 Task: Look for products in the category "Non-Alcoholic Beers" from Athletic Brewing Co only.
Action: Mouse moved to (970, 373)
Screenshot: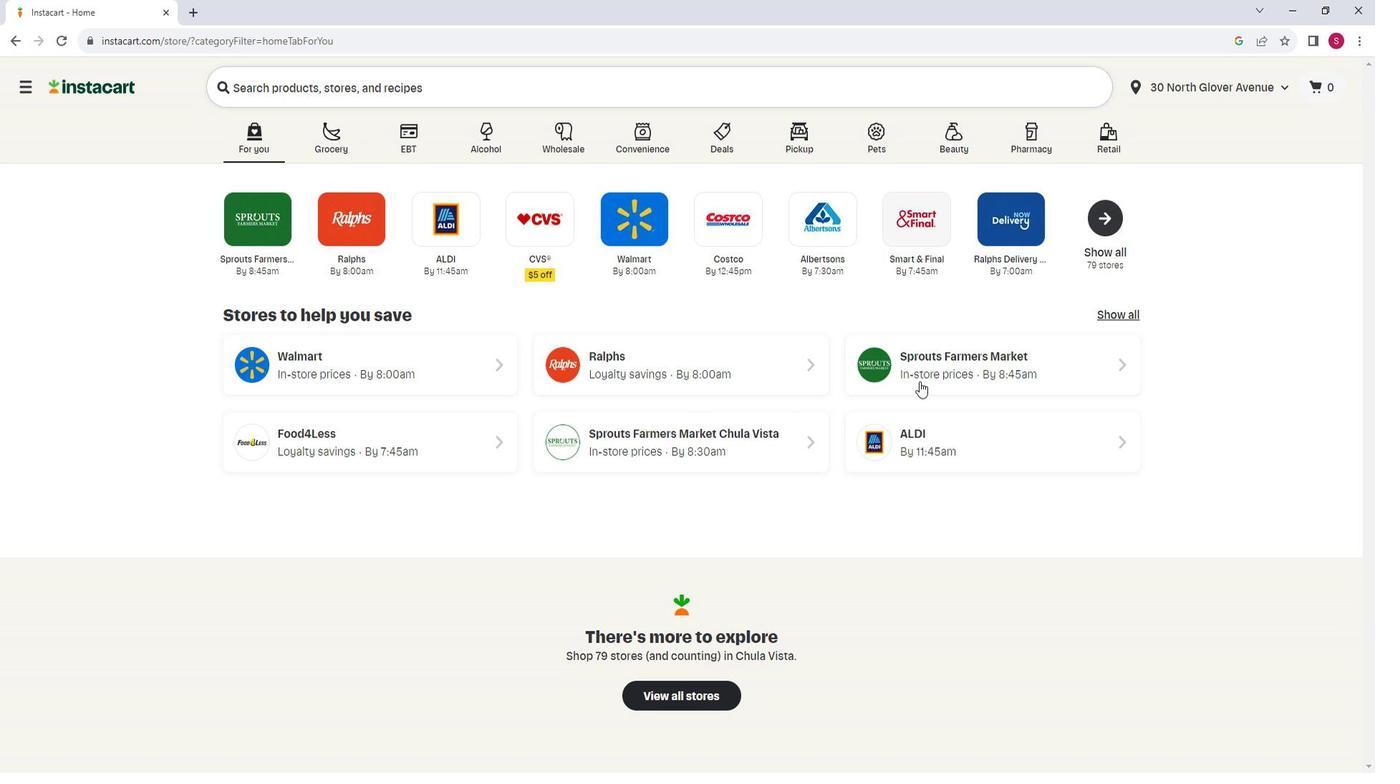 
Action: Mouse pressed left at (970, 373)
Screenshot: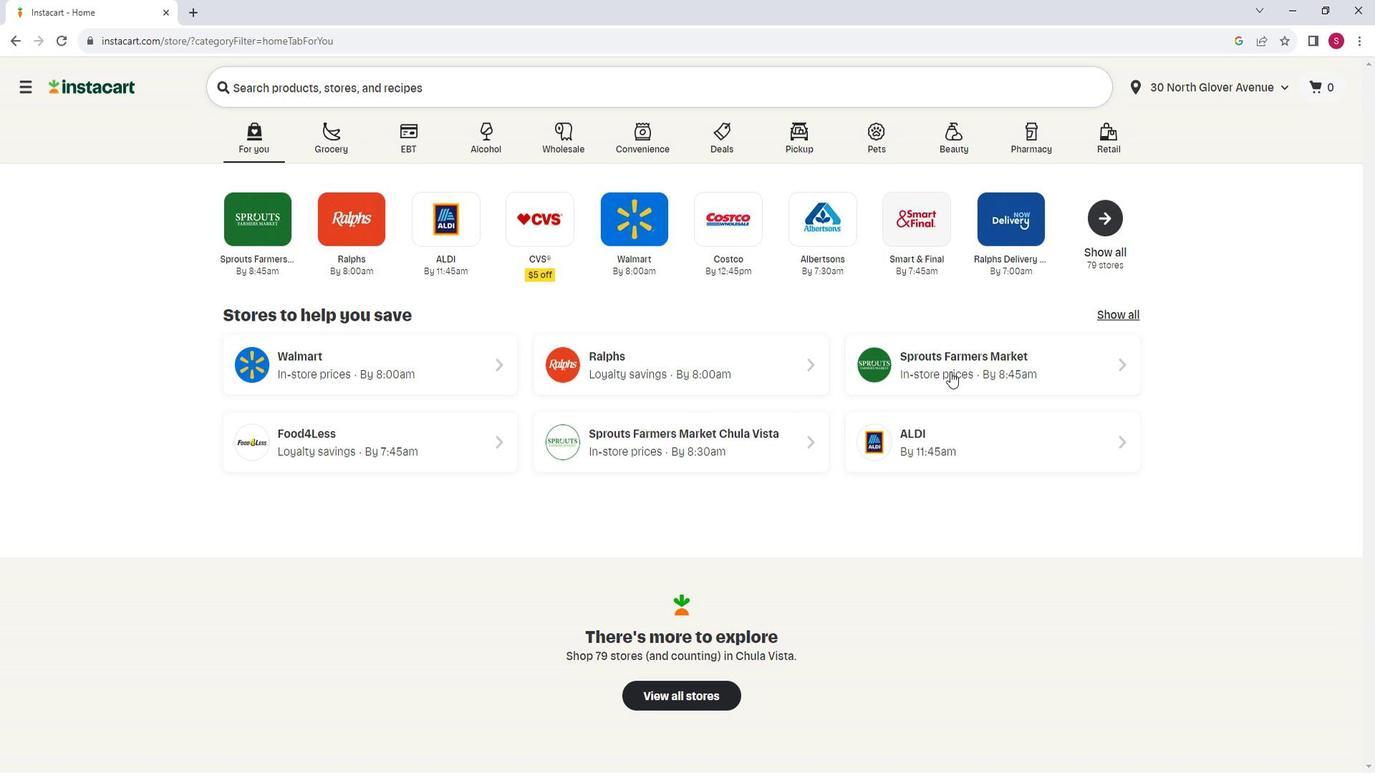 
Action: Mouse moved to (92, 573)
Screenshot: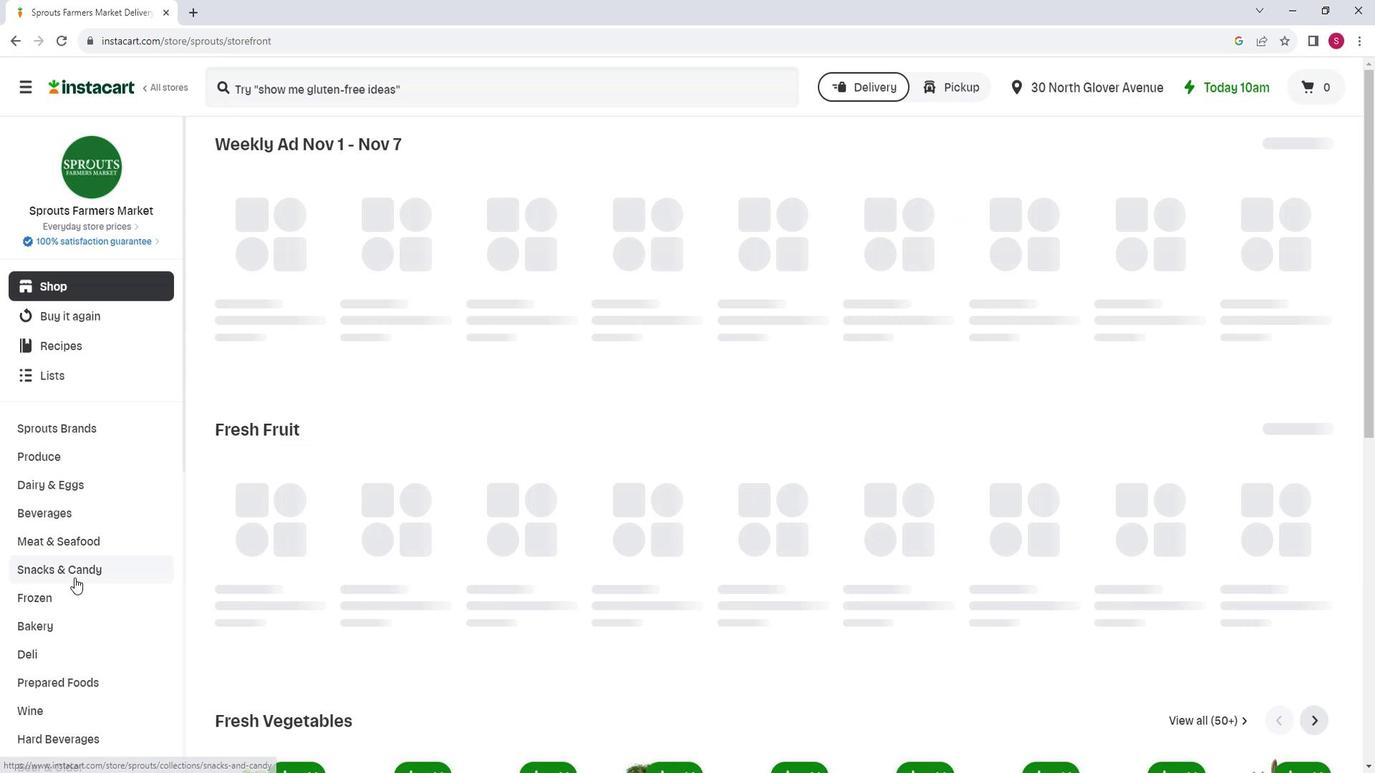 
Action: Mouse scrolled (92, 572) with delta (0, 0)
Screenshot: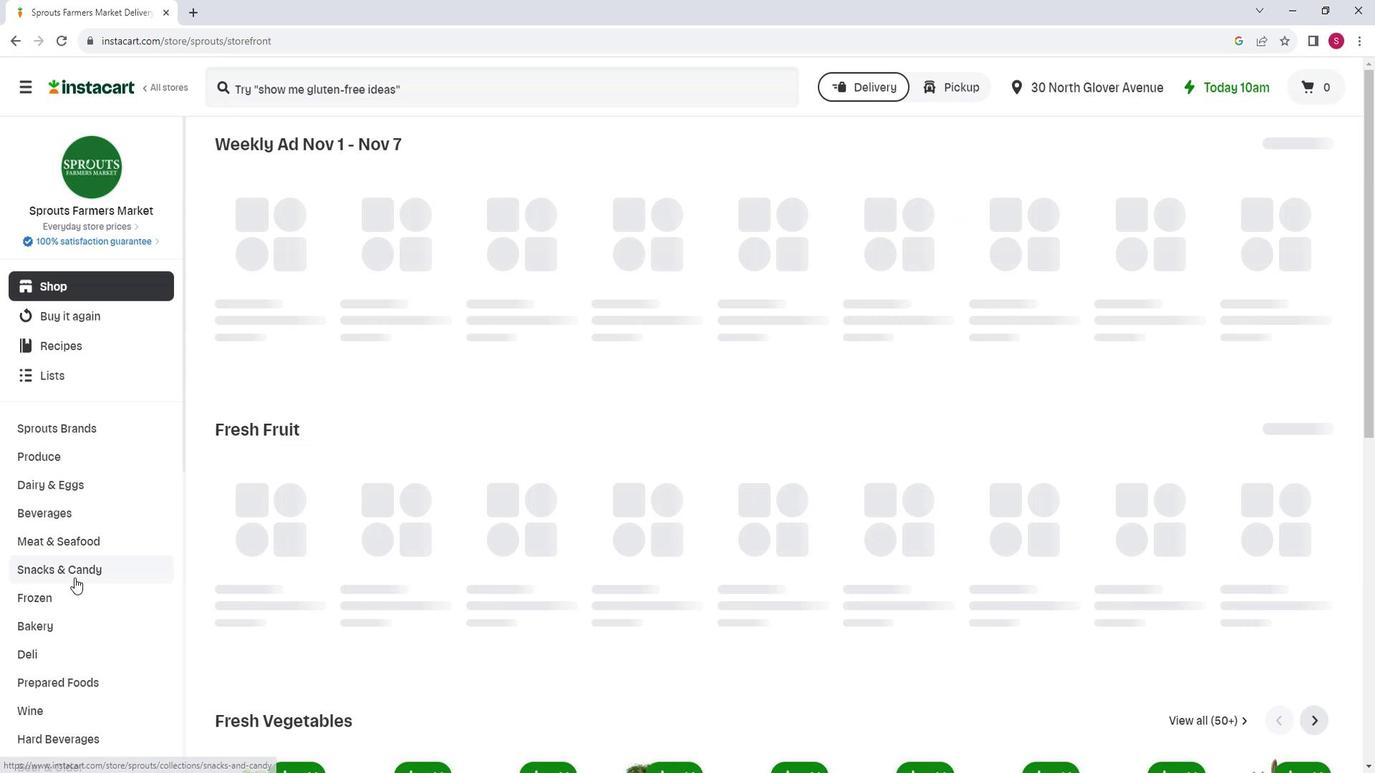 
Action: Mouse moved to (93, 573)
Screenshot: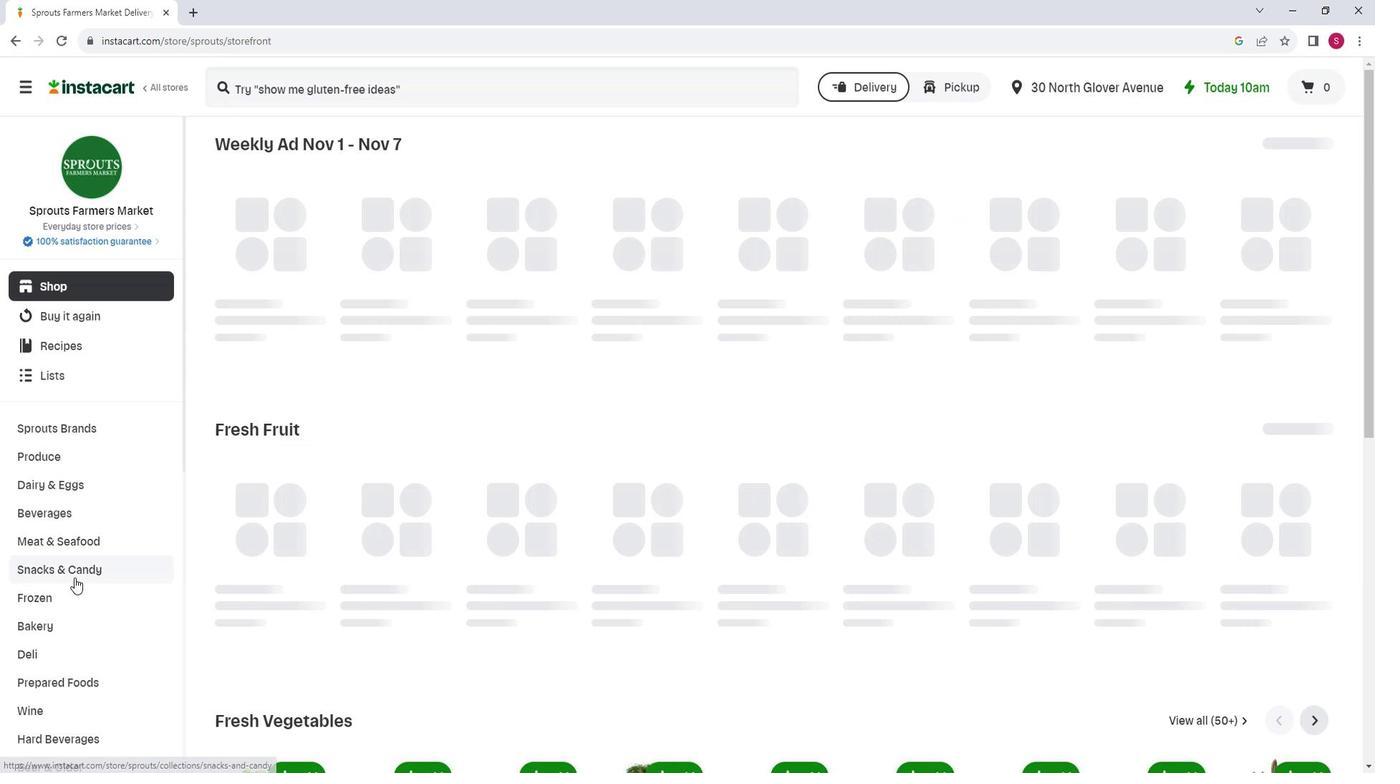 
Action: Mouse scrolled (93, 572) with delta (0, 0)
Screenshot: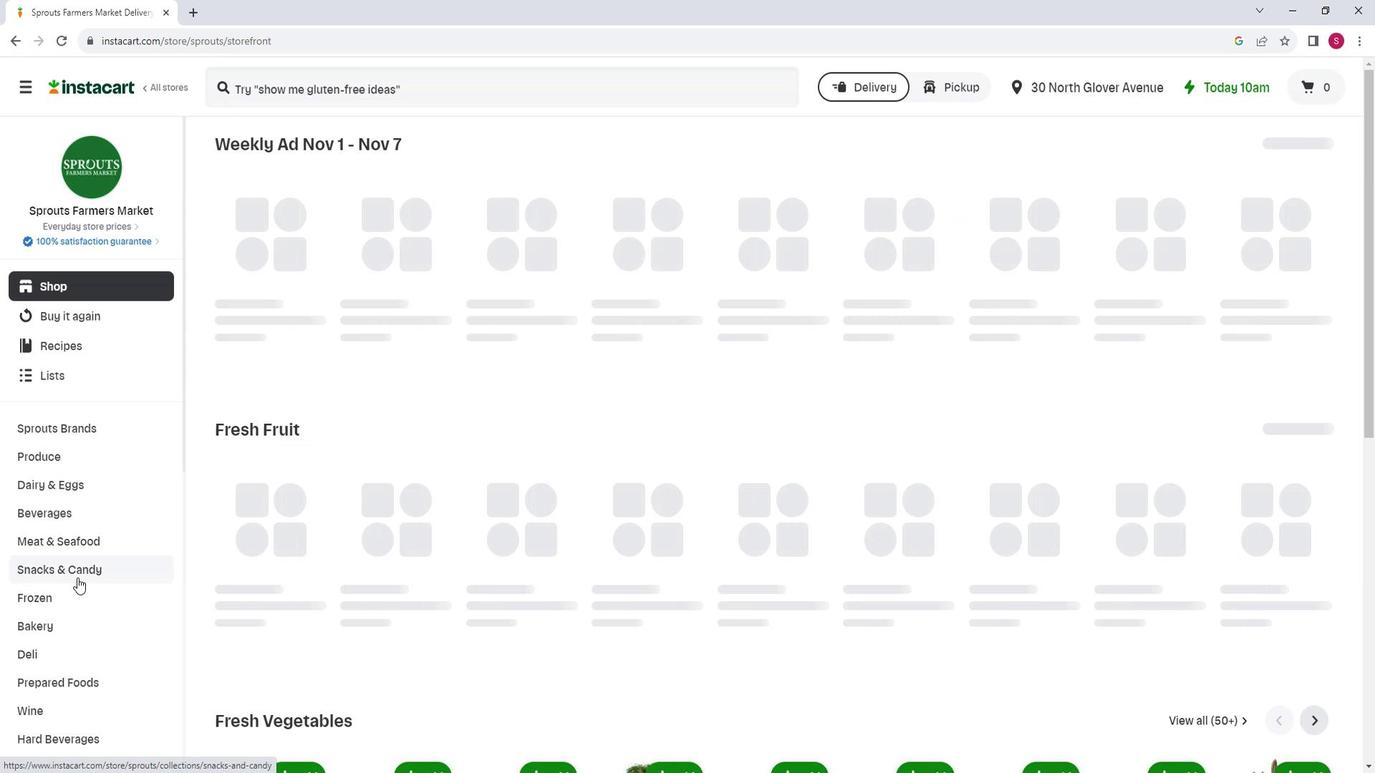 
Action: Mouse moved to (105, 607)
Screenshot: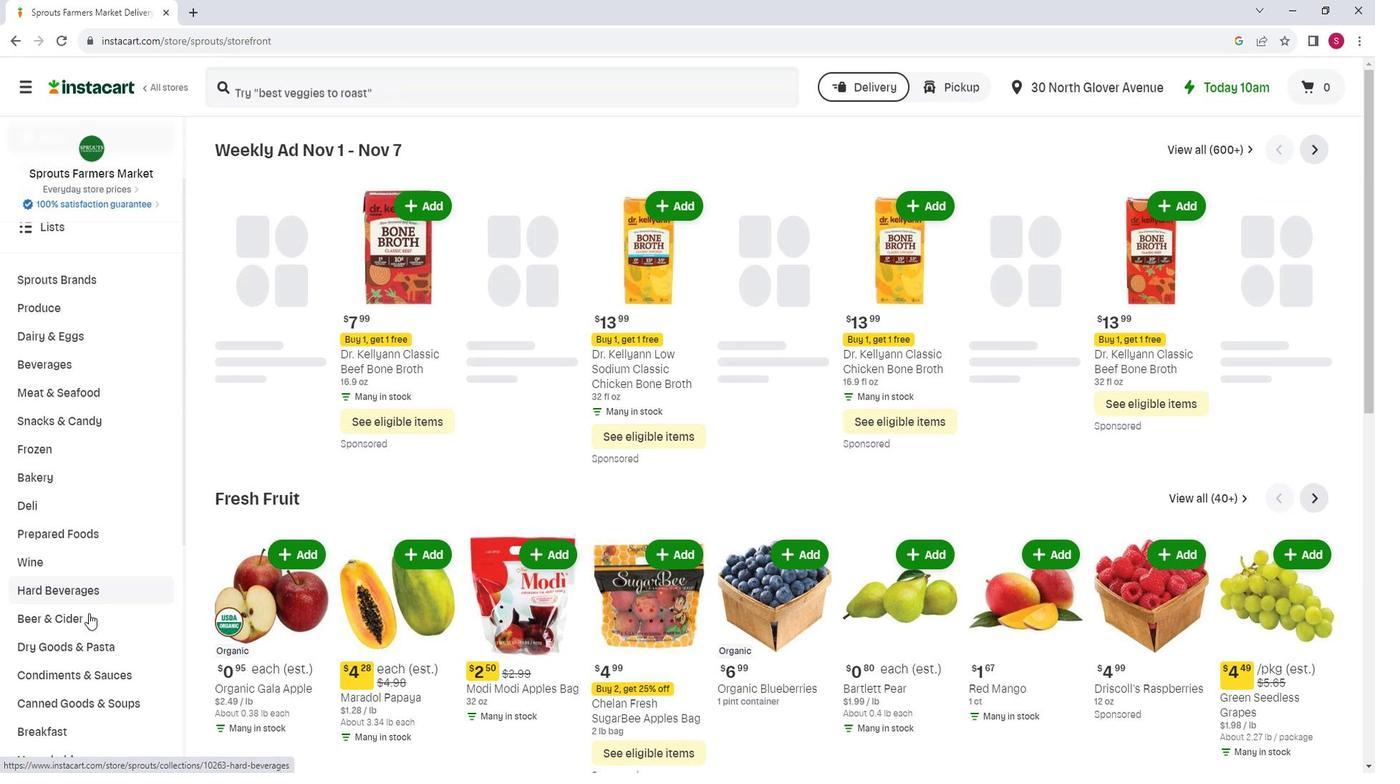 
Action: Mouse pressed left at (105, 607)
Screenshot: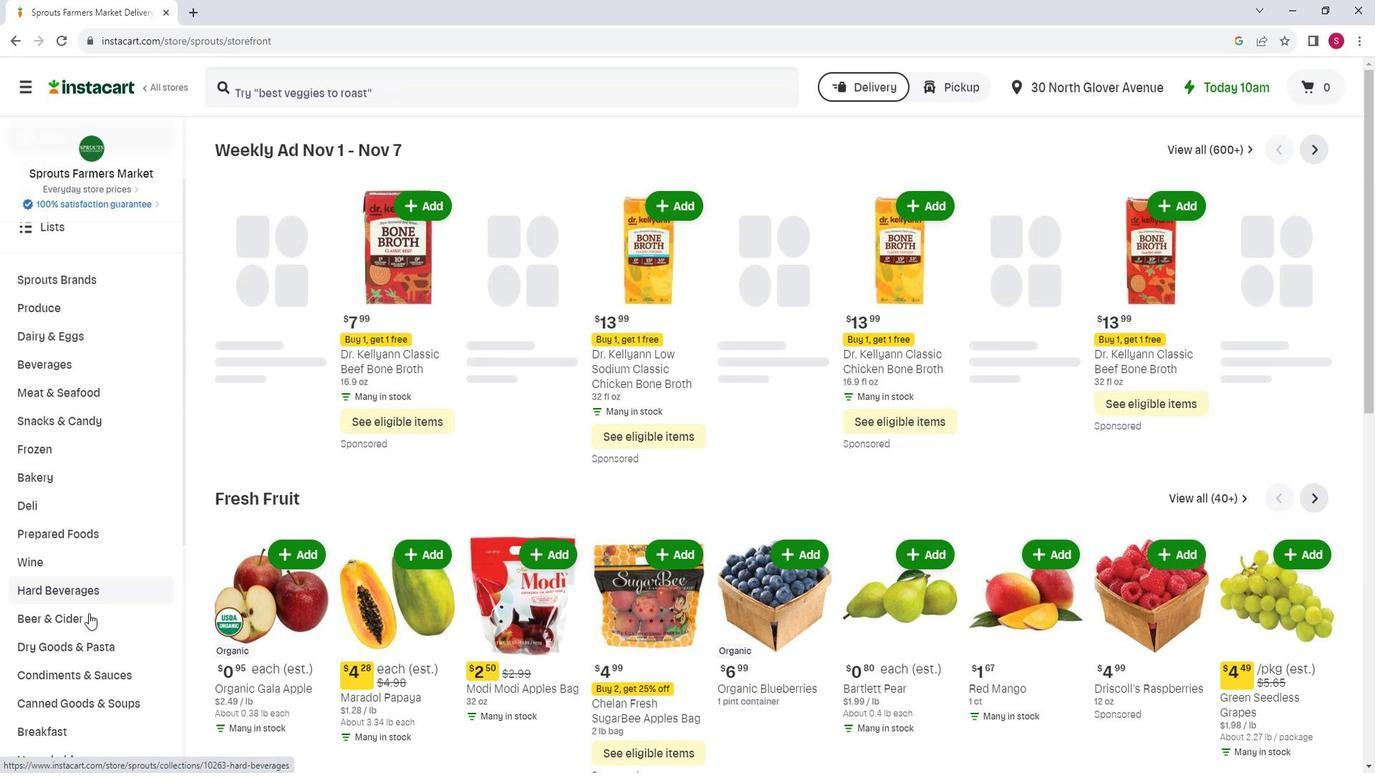
Action: Mouse moved to (629, 199)
Screenshot: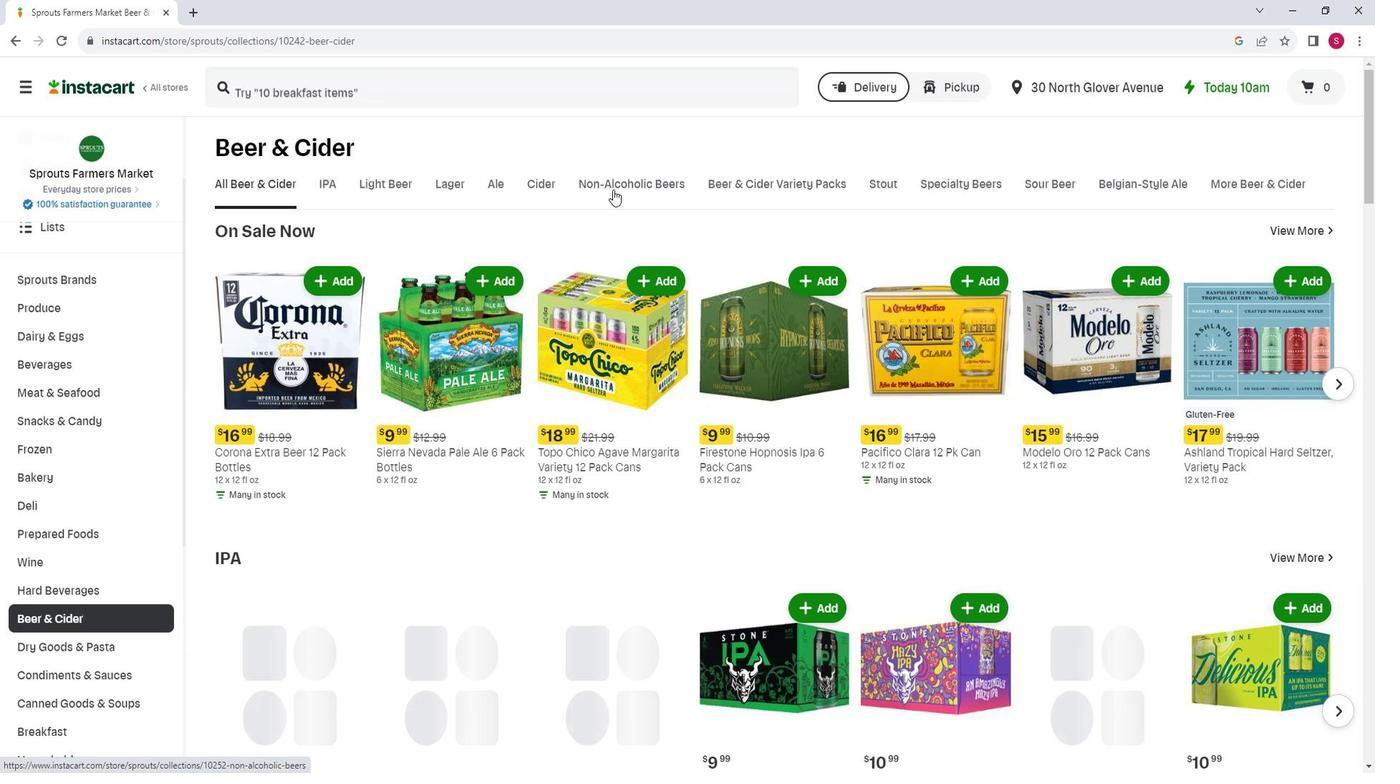 
Action: Mouse pressed left at (629, 199)
Screenshot: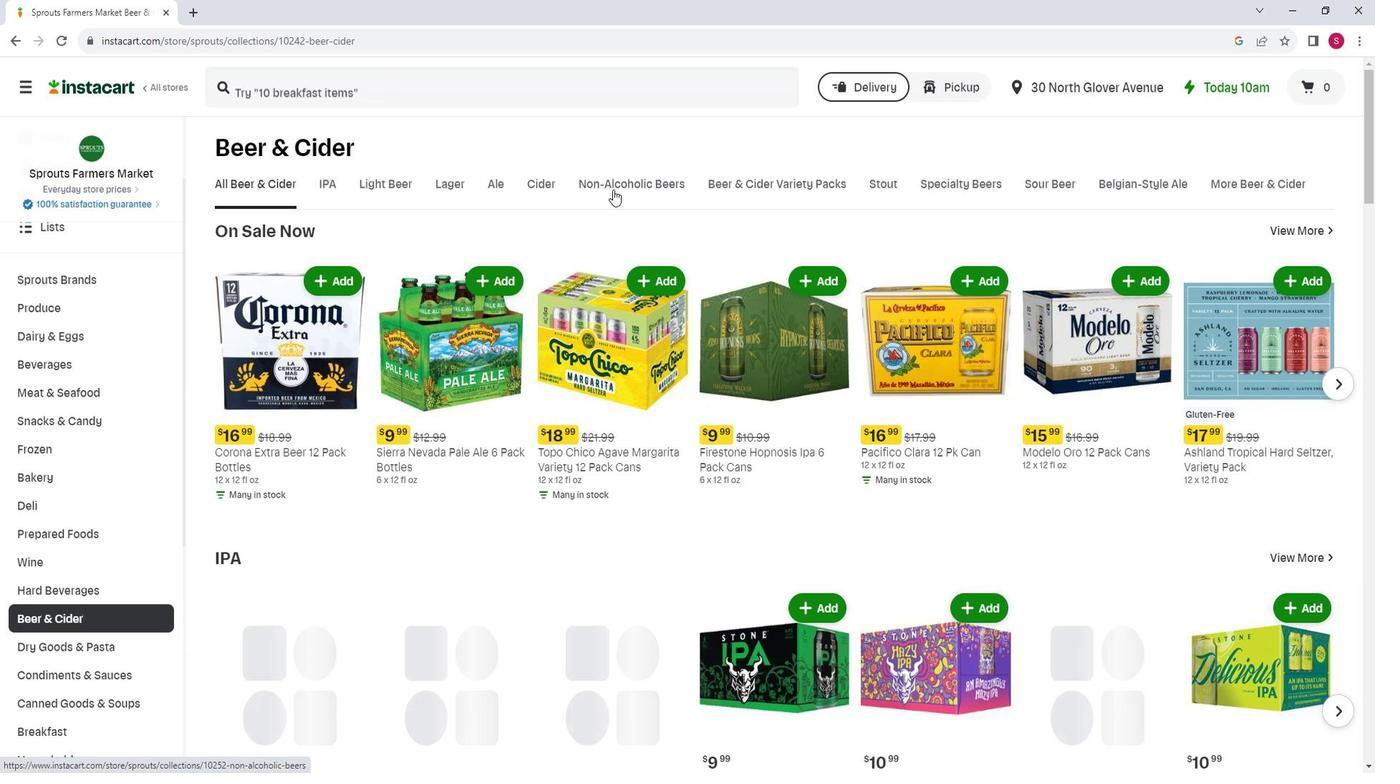 
Action: Mouse moved to (359, 246)
Screenshot: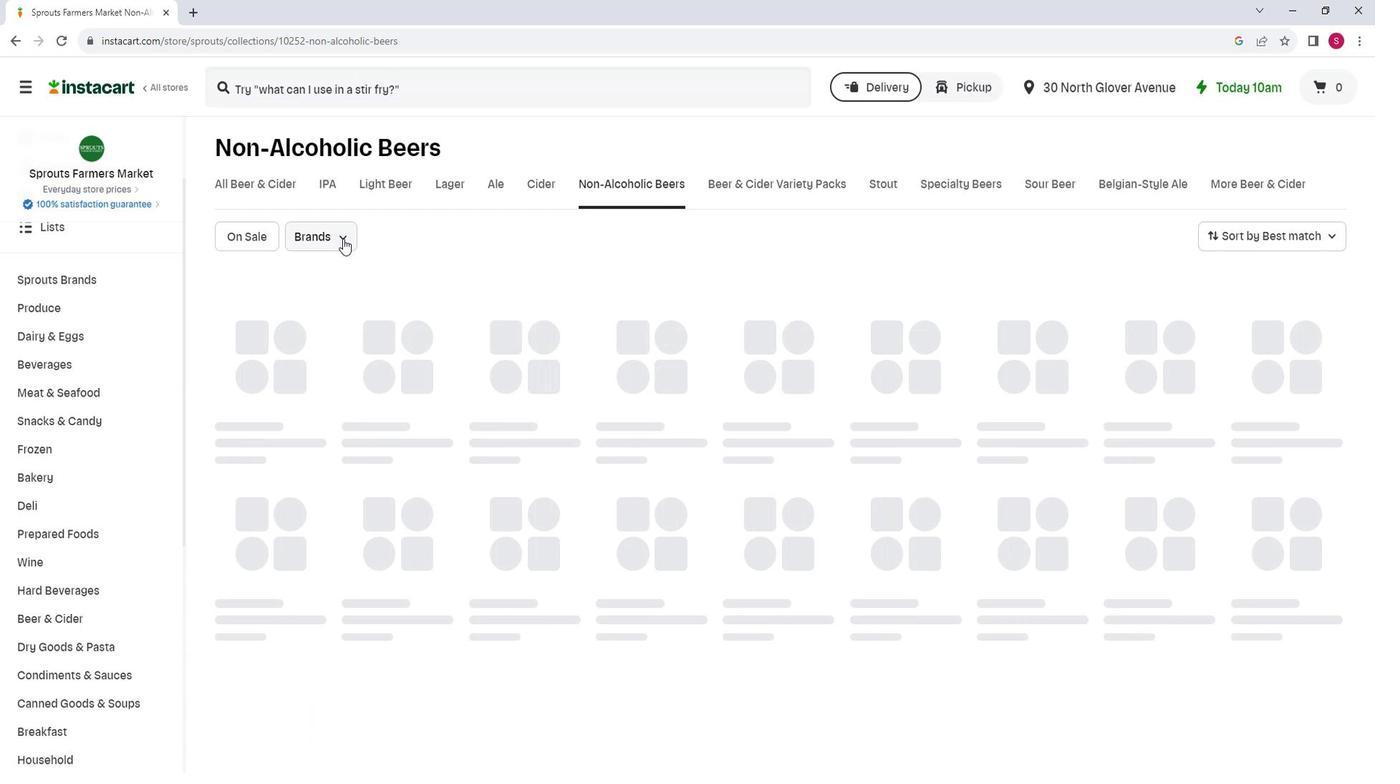 
Action: Mouse pressed left at (359, 246)
Screenshot: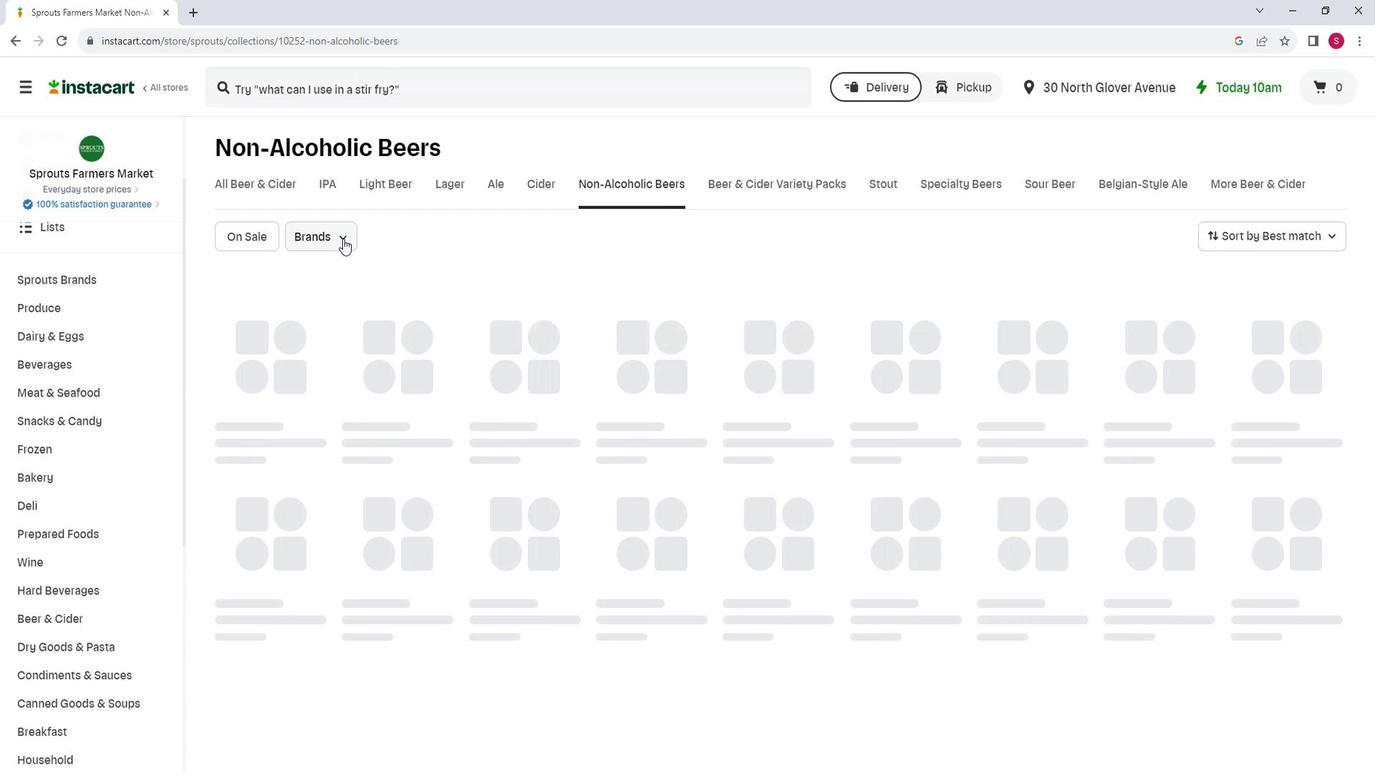 
Action: Mouse moved to (373, 310)
Screenshot: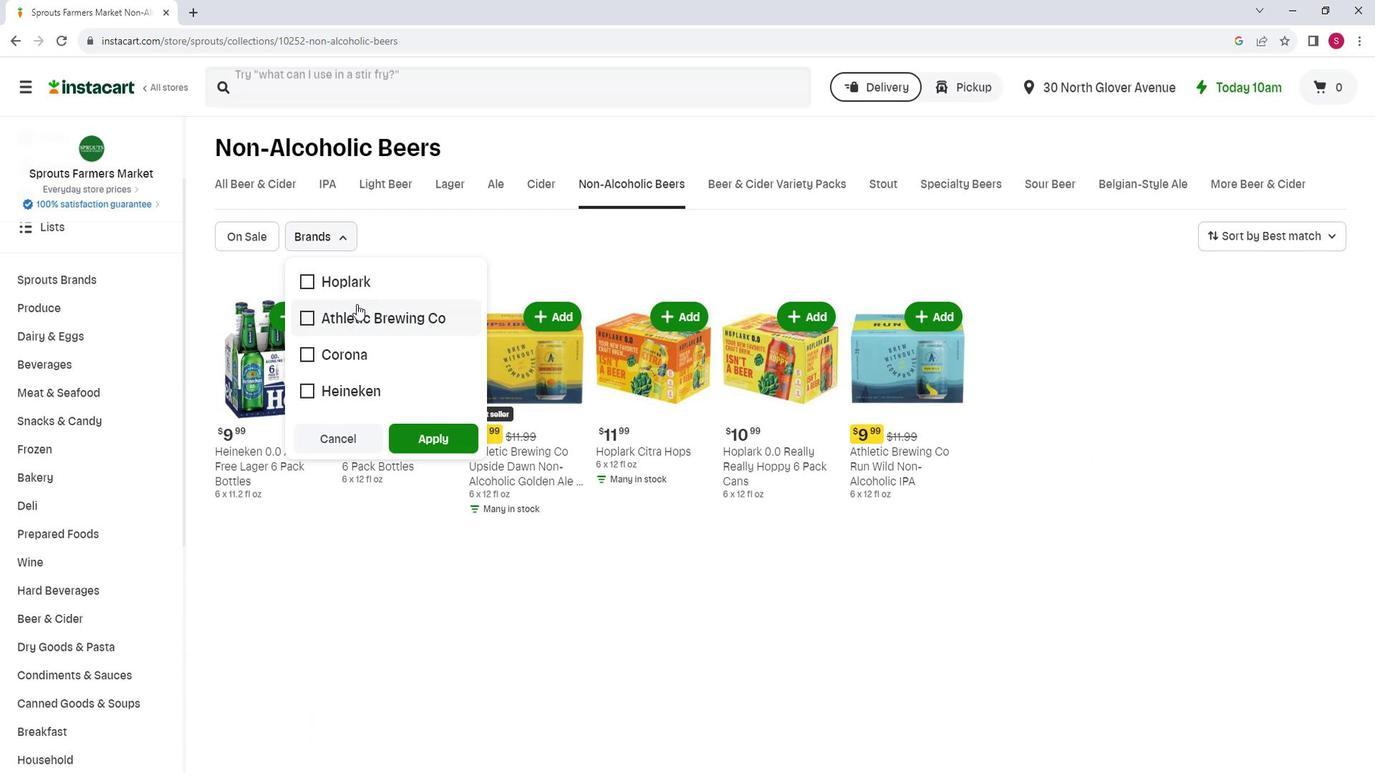 
Action: Mouse pressed left at (373, 310)
Screenshot: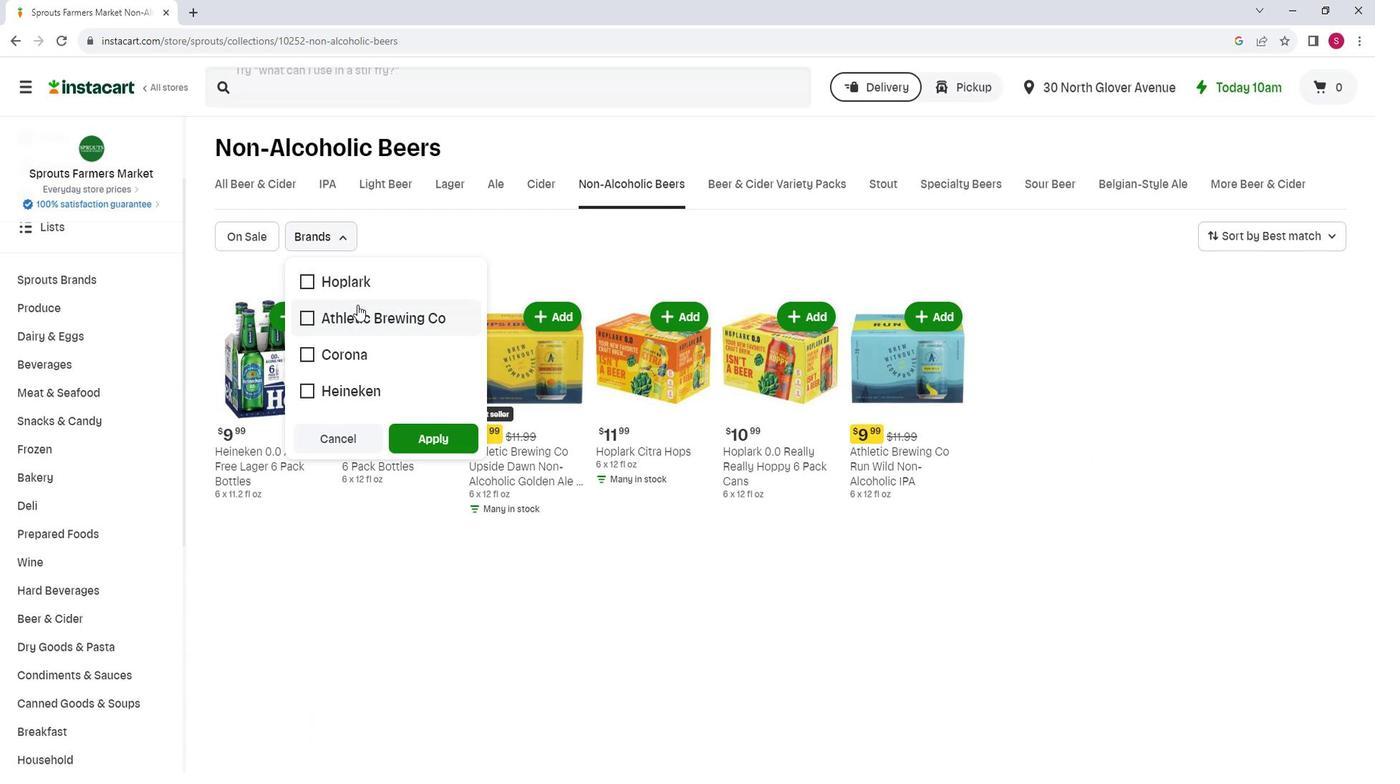 
Action: Mouse moved to (435, 441)
Screenshot: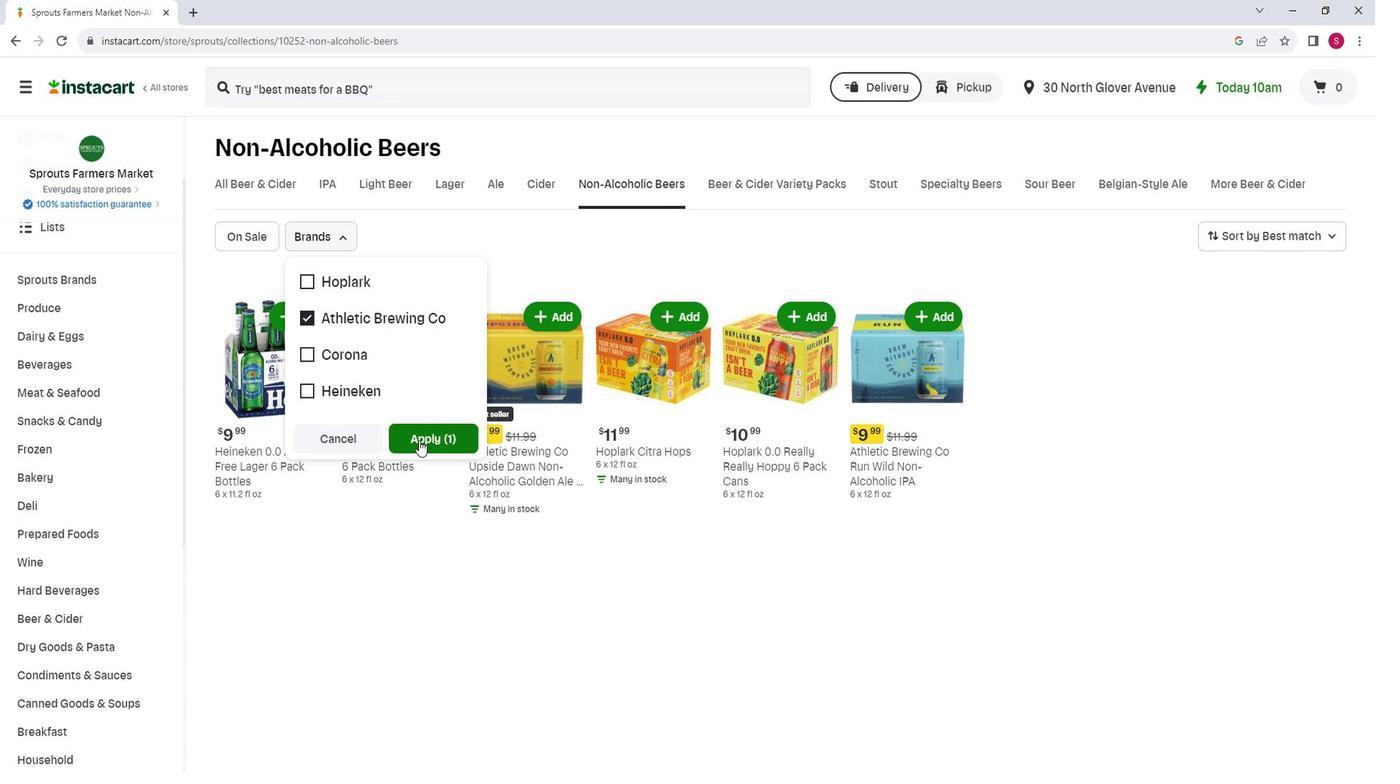 
Action: Mouse pressed left at (435, 441)
Screenshot: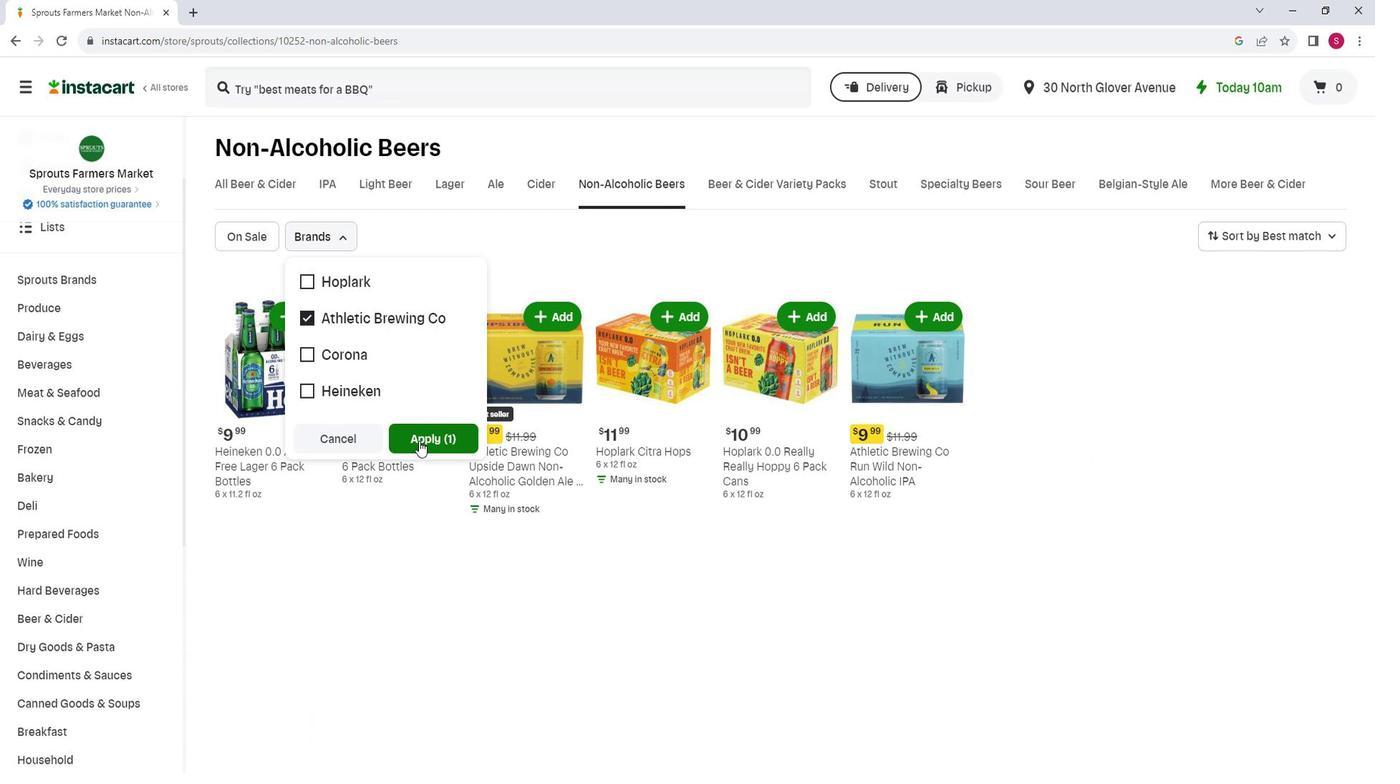 
Action: Mouse moved to (932, 417)
Screenshot: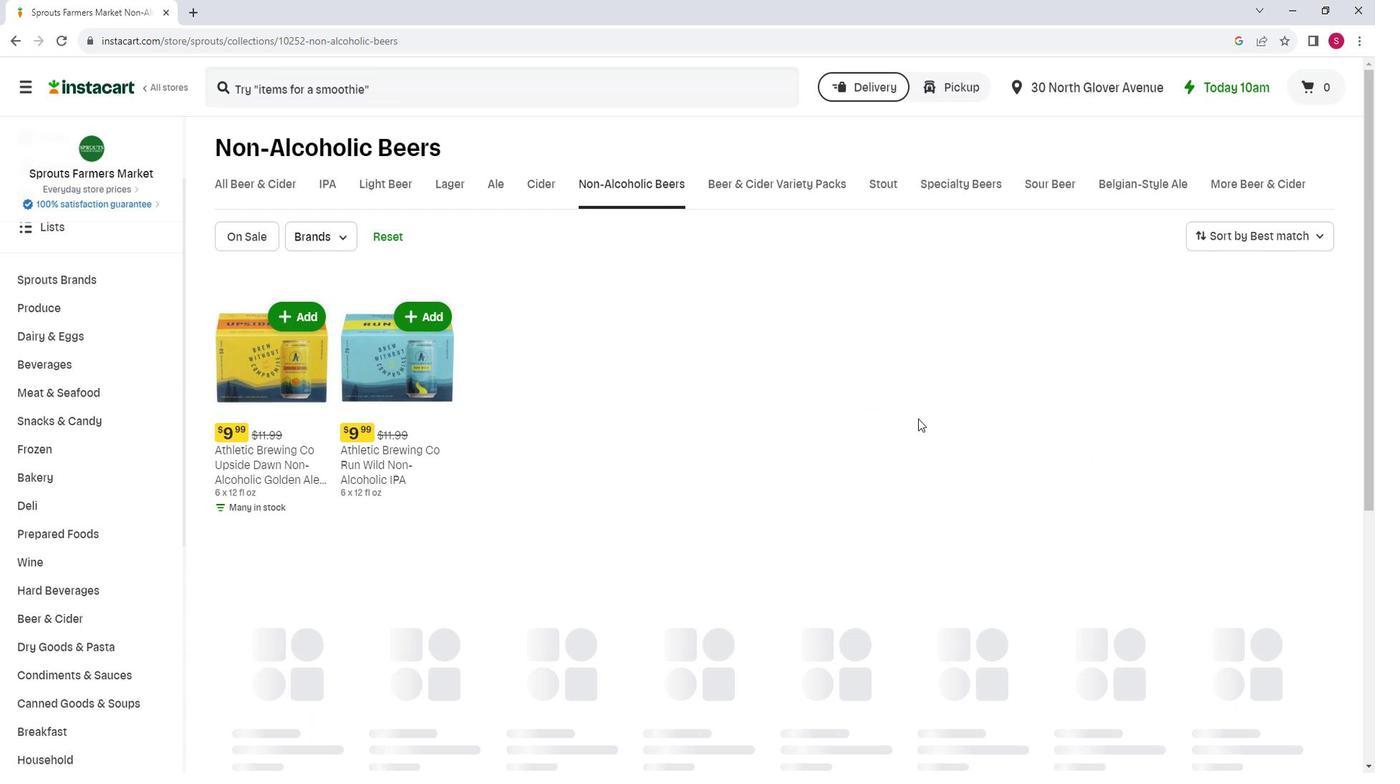 
